 Task: Create List Contracts Drafting in Board Newsletter Optimization to Workspace Advertising and Marketing. Create List Intellectual Property in Board Email Marketing Analytics to Workspace Advertising and Marketing. Create List Patents in Board Employee Career Development and Growth Programs to Workspace Advertising and Marketing
Action: Mouse moved to (344, 109)
Screenshot: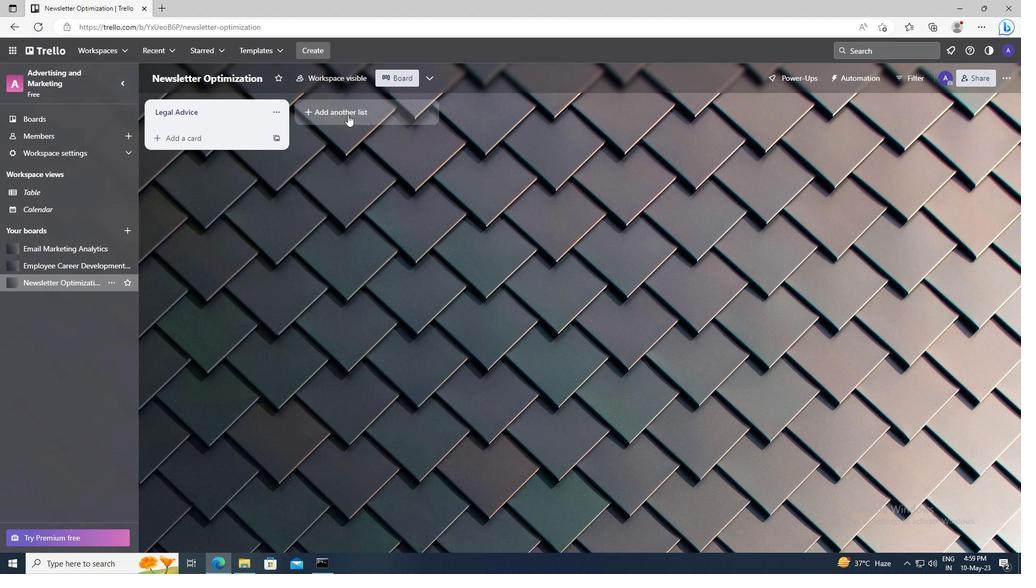
Action: Mouse pressed left at (344, 109)
Screenshot: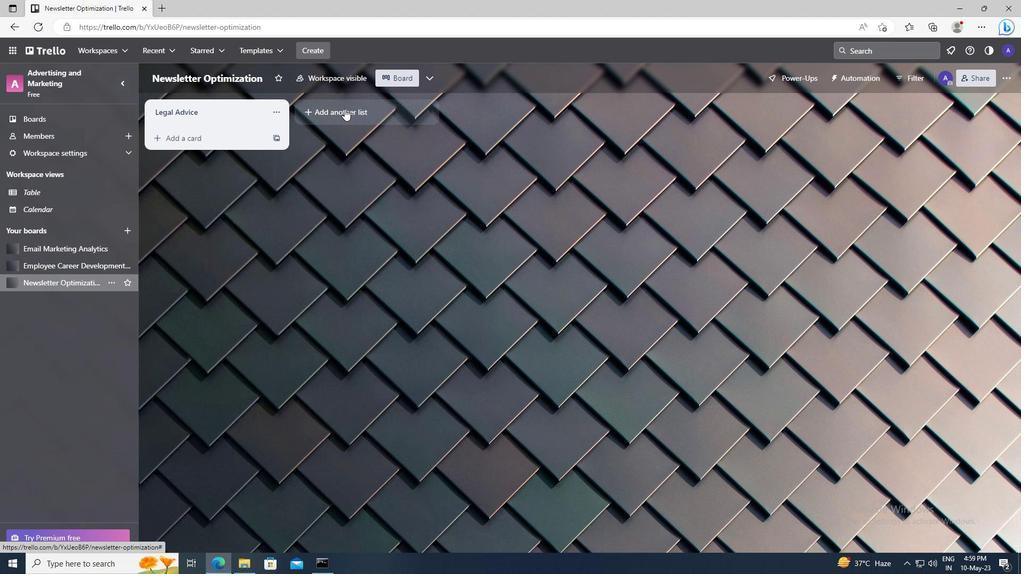 
Action: Key pressed <Key.shift>CONTRACTS<Key.space><Key.shift>DRAFTING
Screenshot: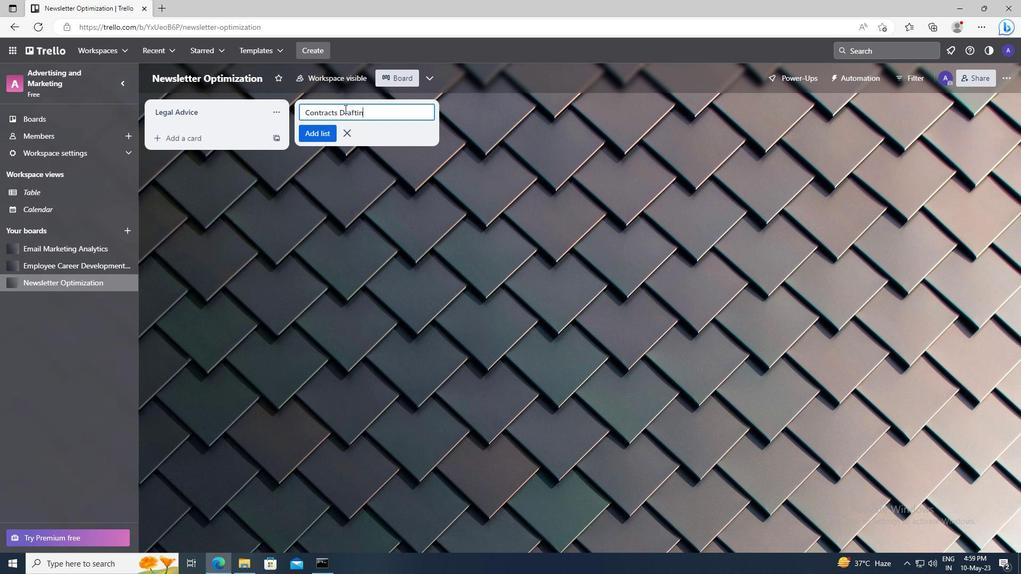 
Action: Mouse moved to (329, 133)
Screenshot: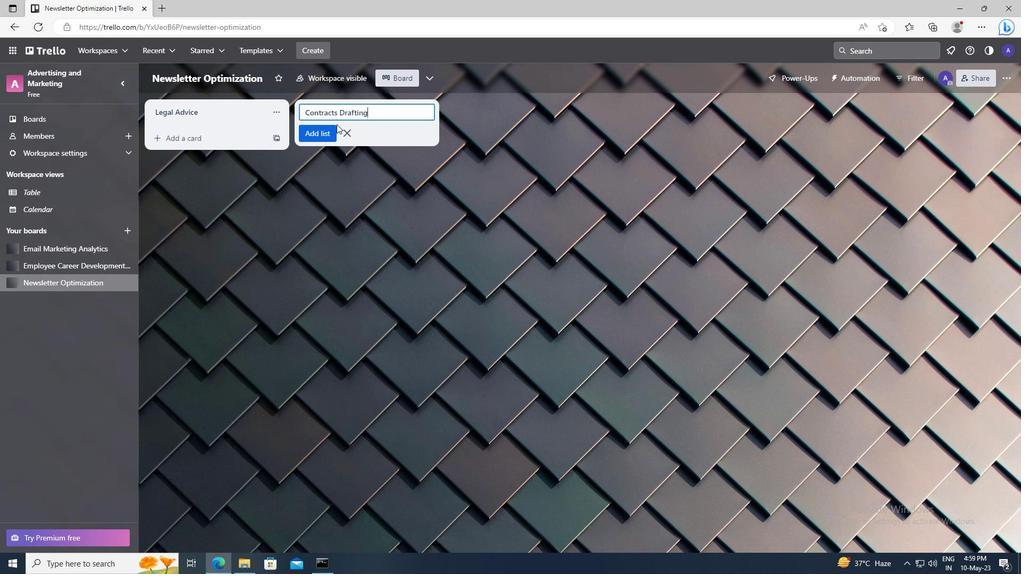 
Action: Mouse pressed left at (329, 133)
Screenshot: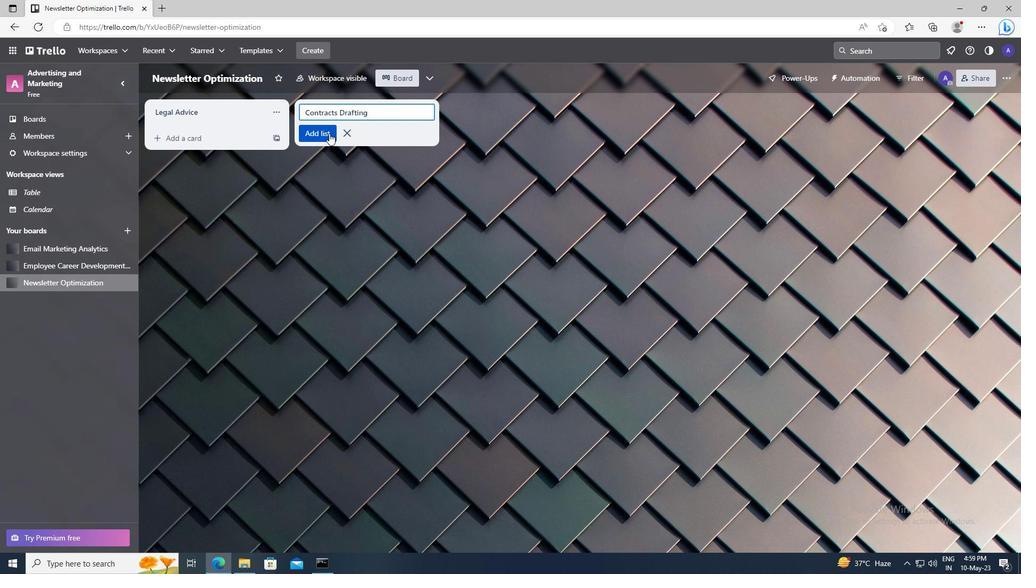 
Action: Mouse moved to (95, 245)
Screenshot: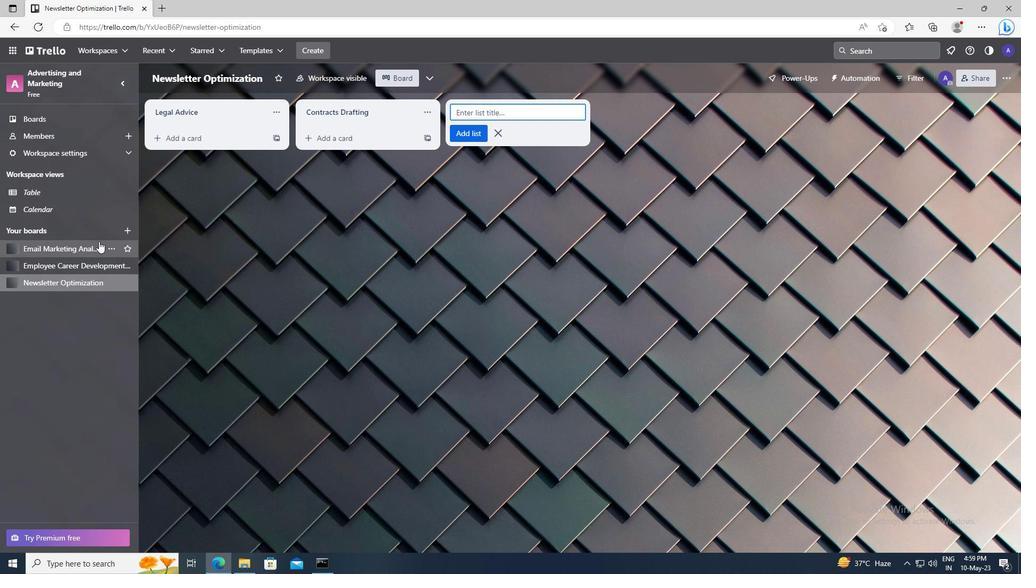 
Action: Mouse pressed left at (95, 245)
Screenshot: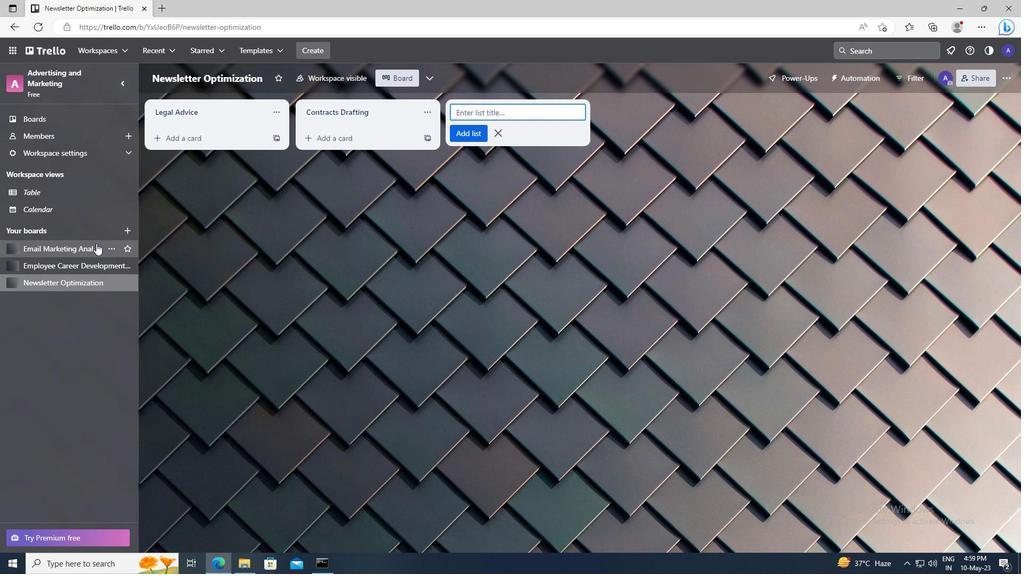 
Action: Mouse moved to (323, 113)
Screenshot: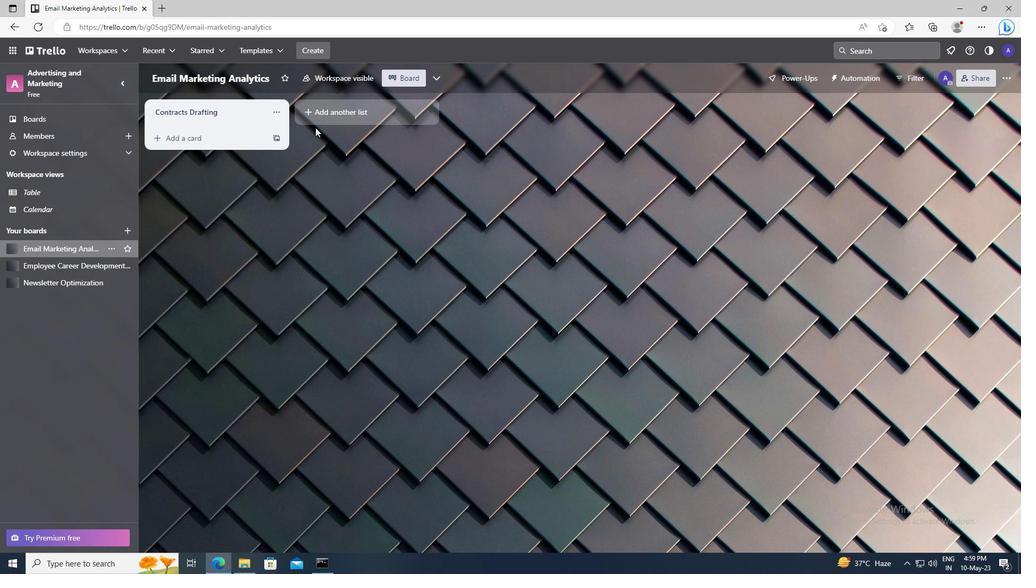 
Action: Mouse pressed left at (323, 113)
Screenshot: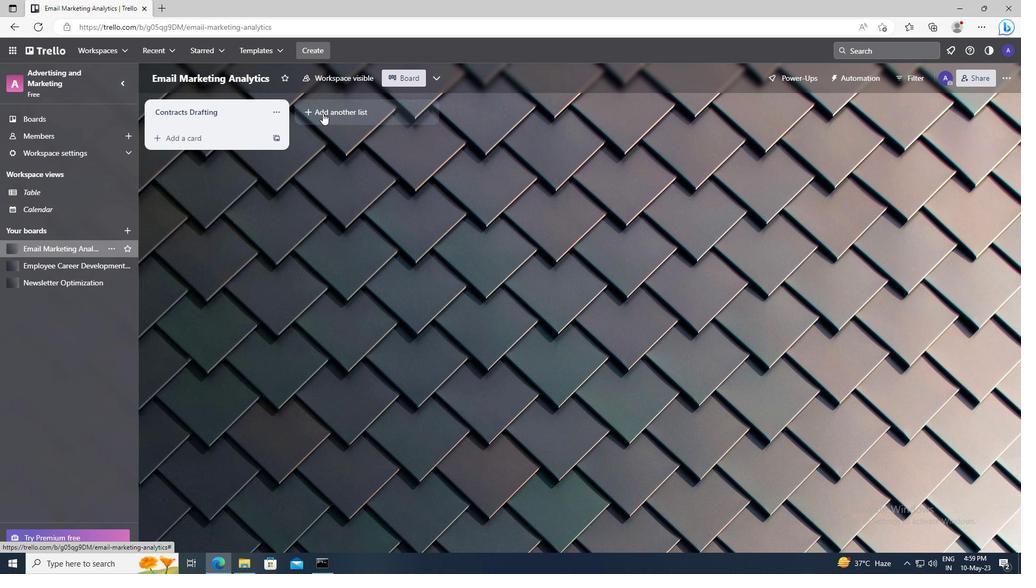 
Action: Key pressed <Key.shift>INTELLECTUAL<Key.space><Key.shift>PROPERTY
Screenshot: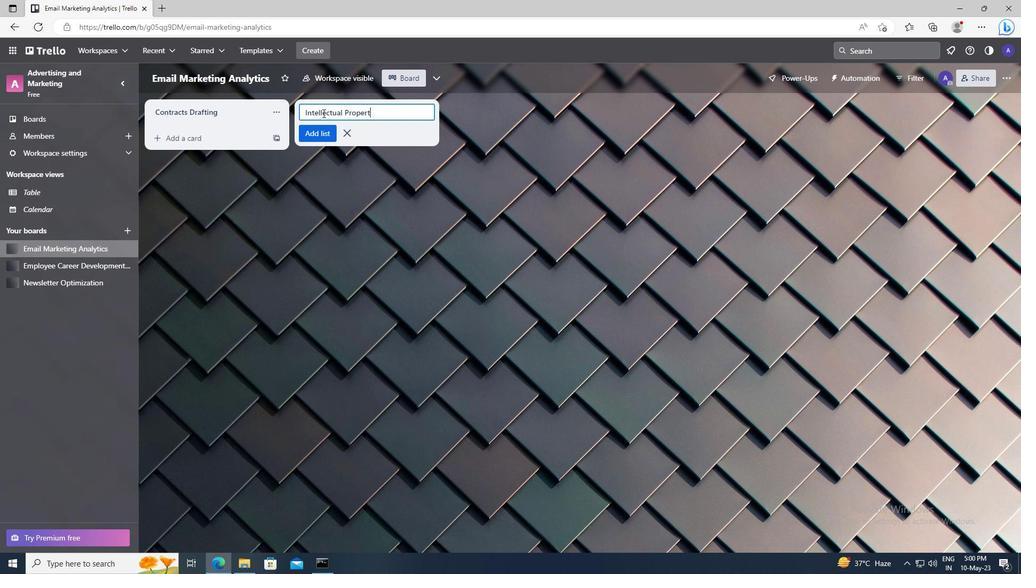 
Action: Mouse moved to (321, 131)
Screenshot: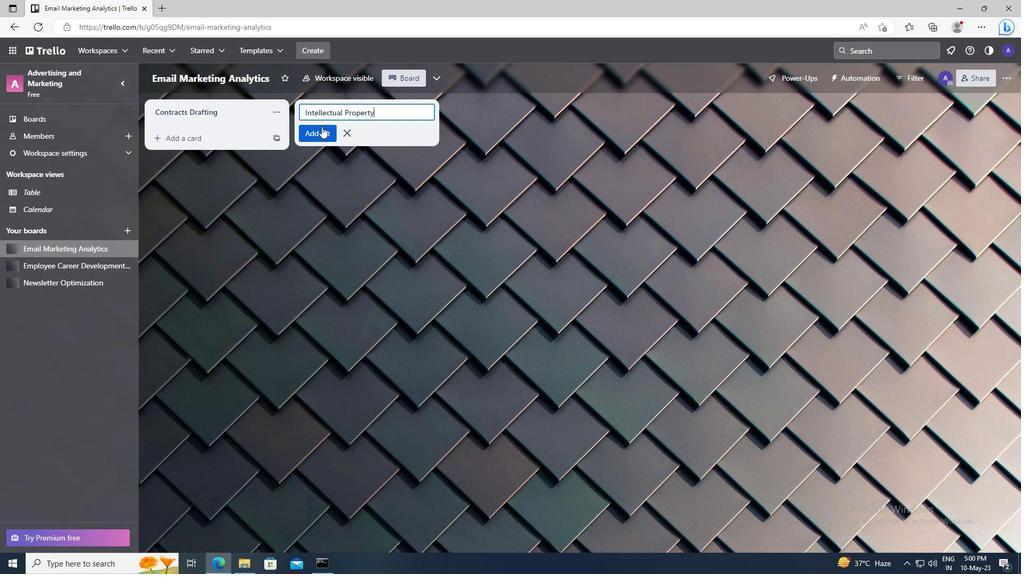 
Action: Mouse pressed left at (321, 131)
Screenshot: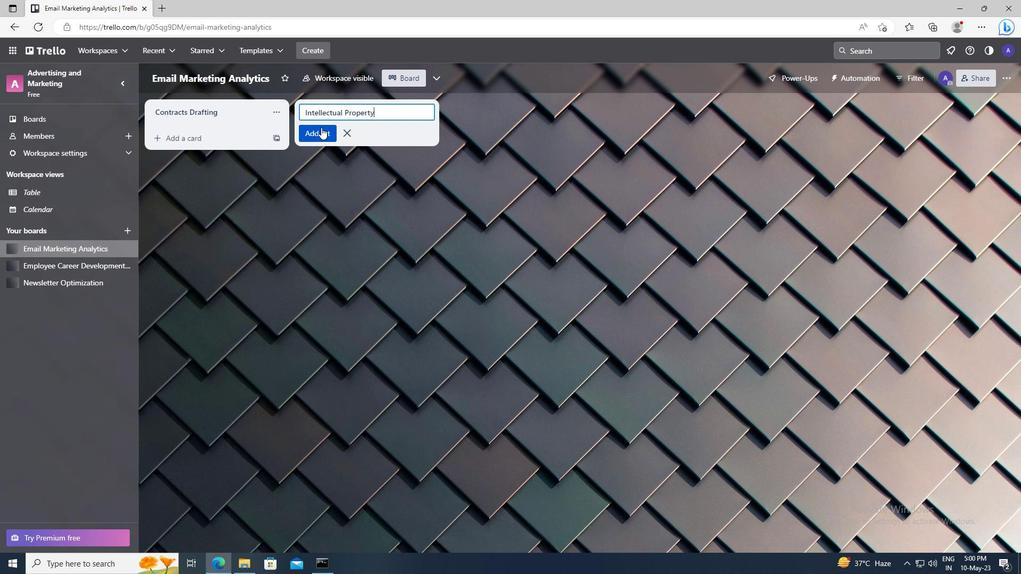 
Action: Mouse moved to (96, 268)
Screenshot: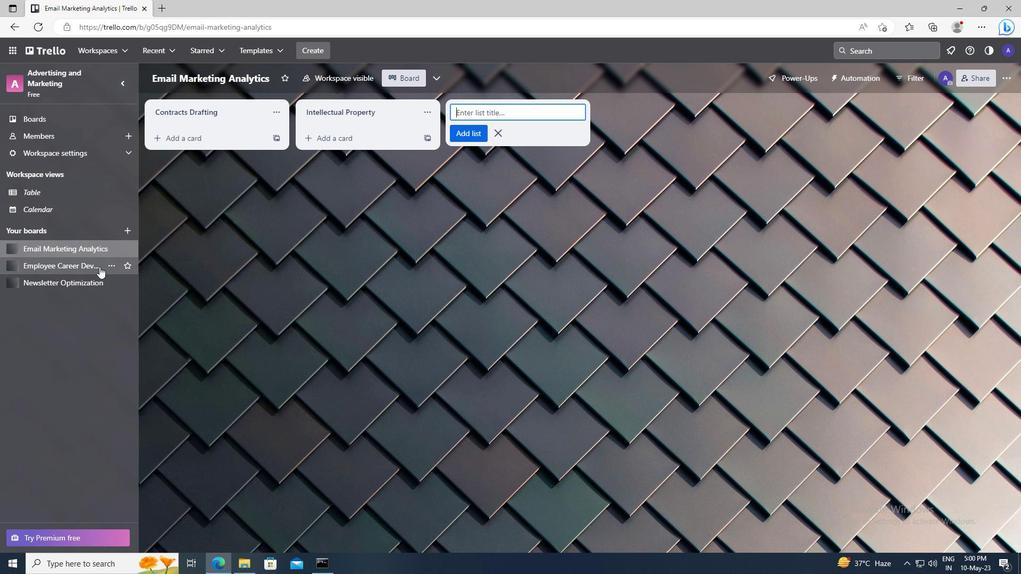 
Action: Mouse pressed left at (96, 268)
Screenshot: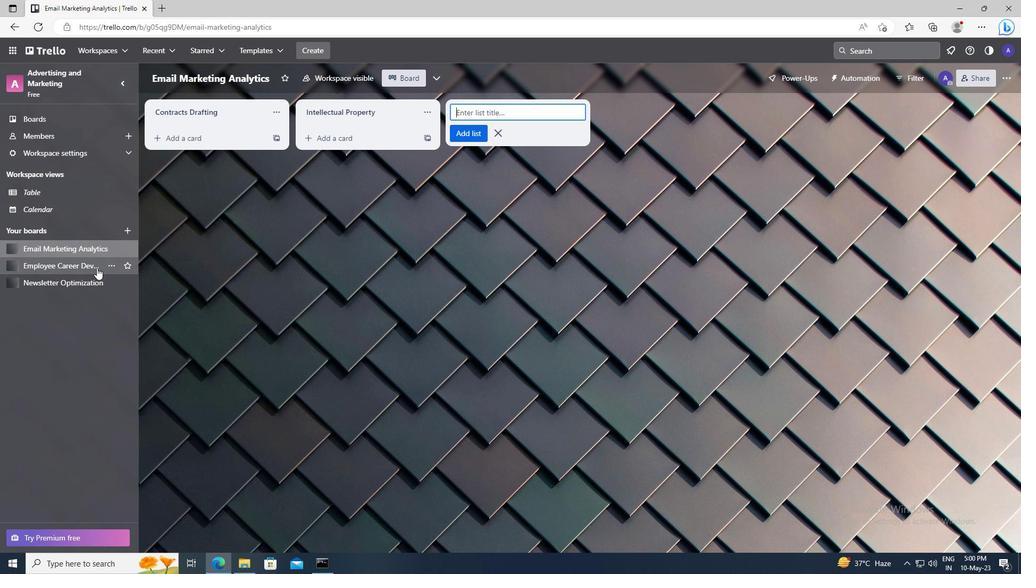 
Action: Mouse moved to (333, 111)
Screenshot: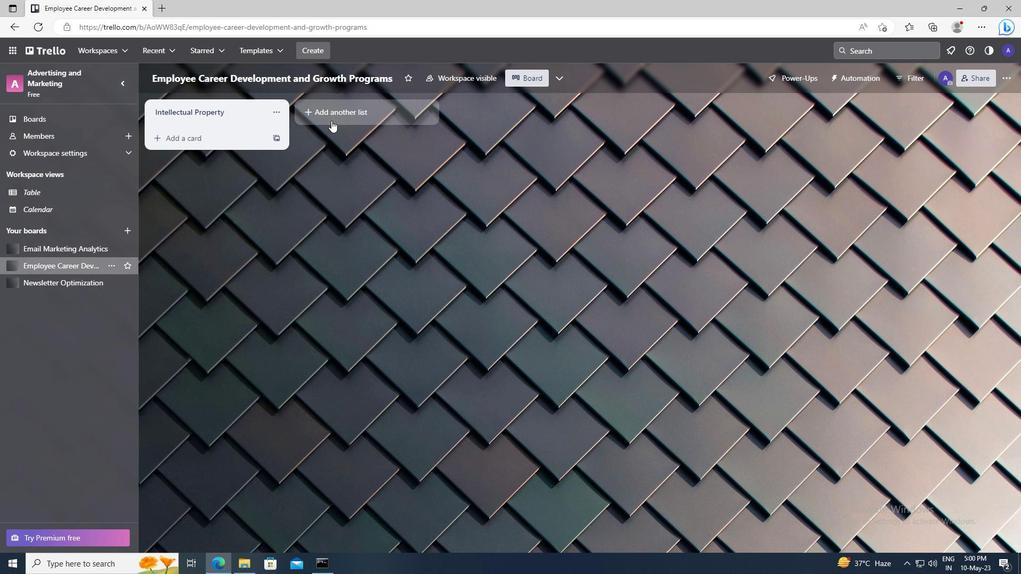 
Action: Mouse pressed left at (333, 111)
Screenshot: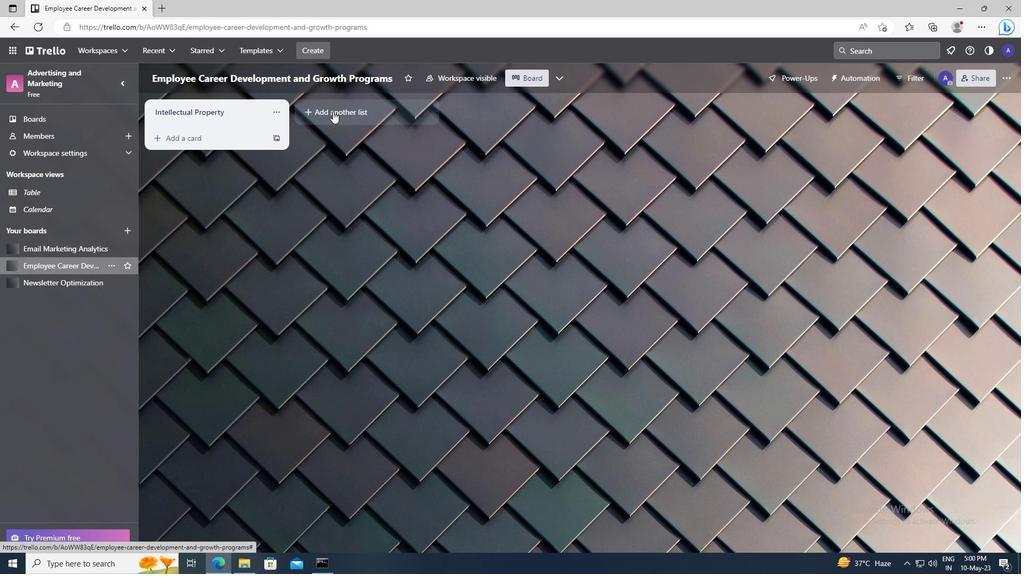
Action: Key pressed <Key.shift>PATENTS
Screenshot: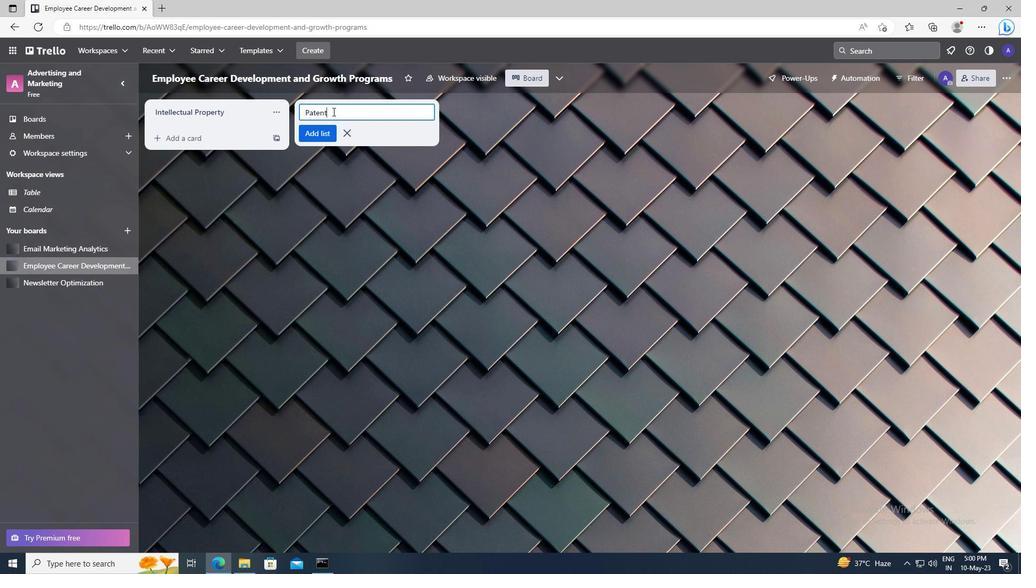
Action: Mouse moved to (318, 133)
Screenshot: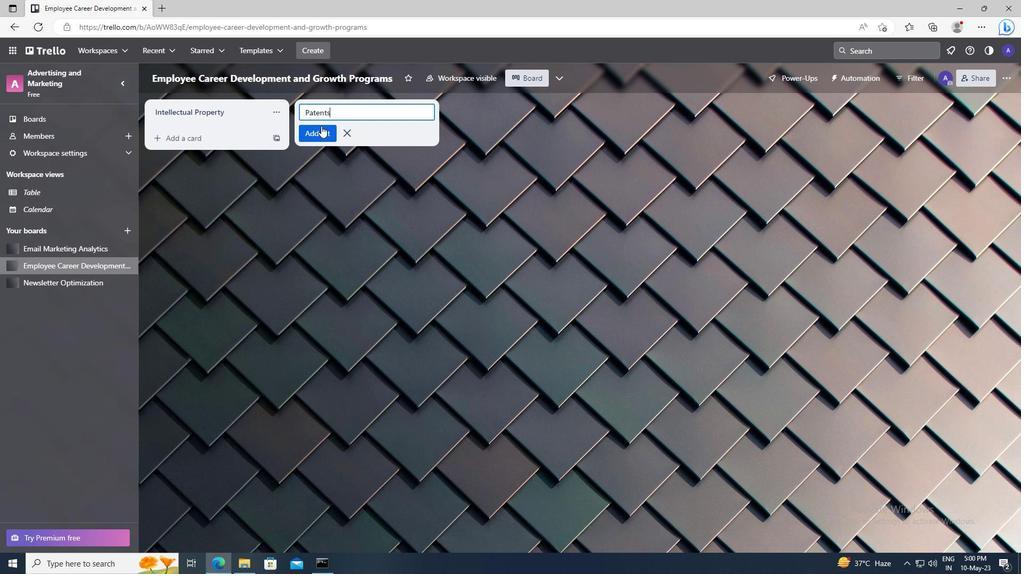 
Action: Mouse pressed left at (318, 133)
Screenshot: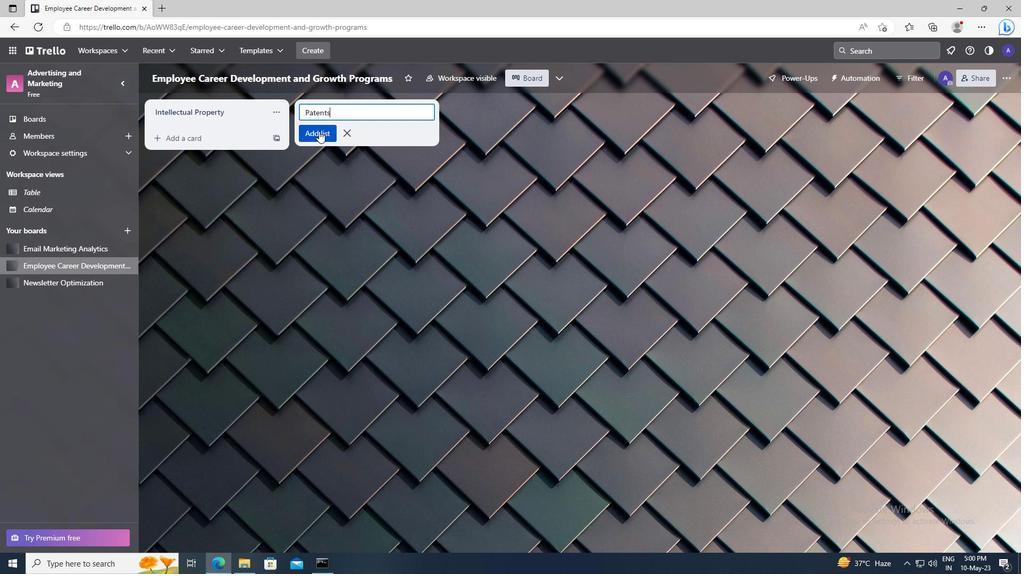 
